 Task: Create a rule from the Agile list, Priority changed -> Complete task in the project VantageTech if Priority Cleared then Complete Task.
Action: Mouse pressed left at (54, 366)
Screenshot: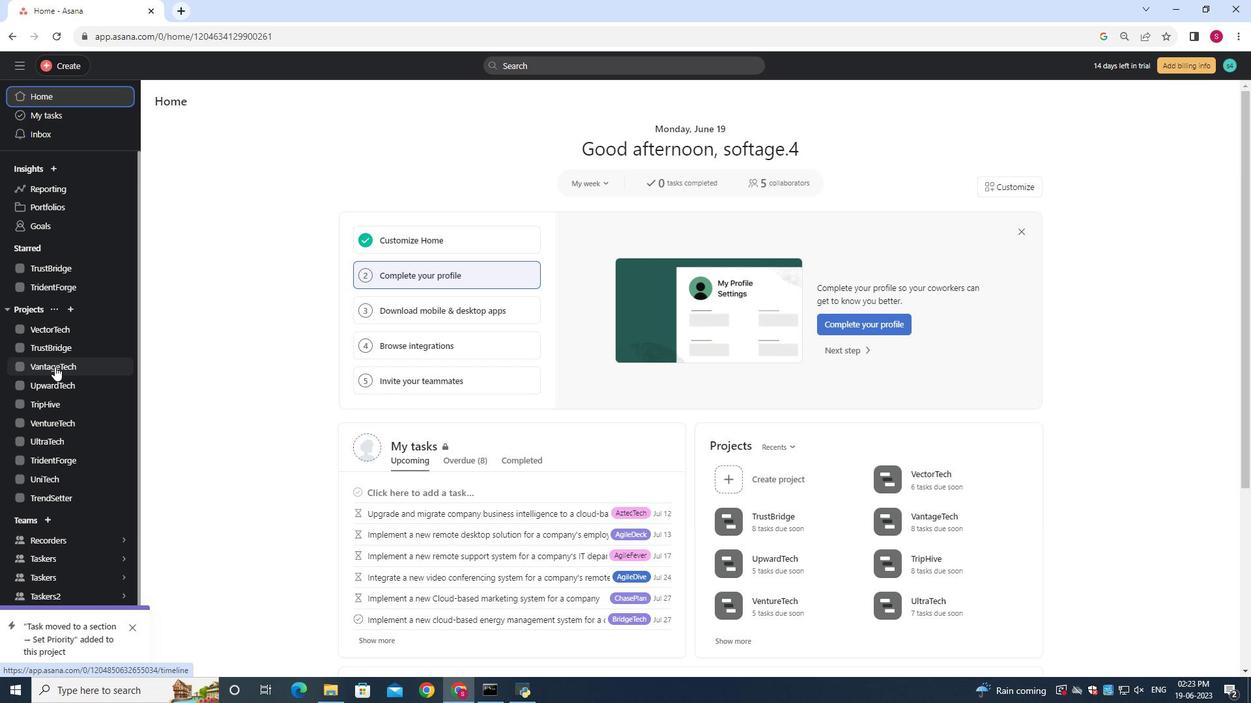 
Action: Mouse moved to (1221, 103)
Screenshot: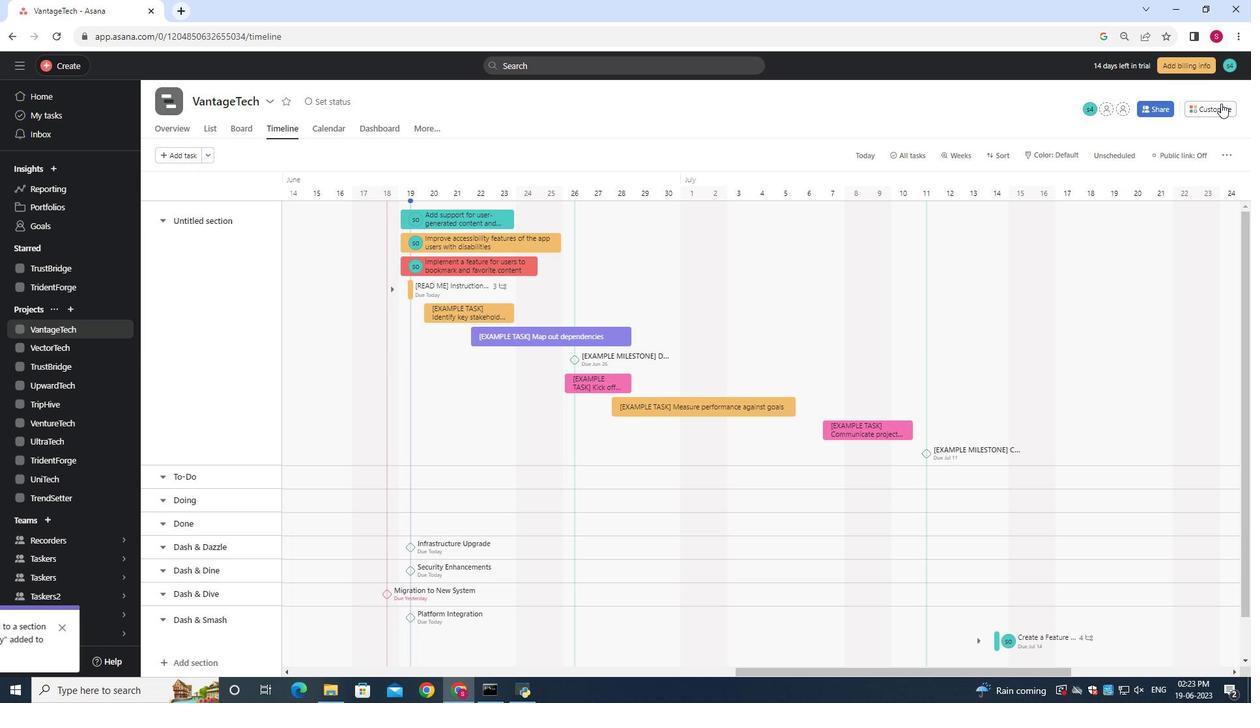 
Action: Mouse pressed left at (1221, 103)
Screenshot: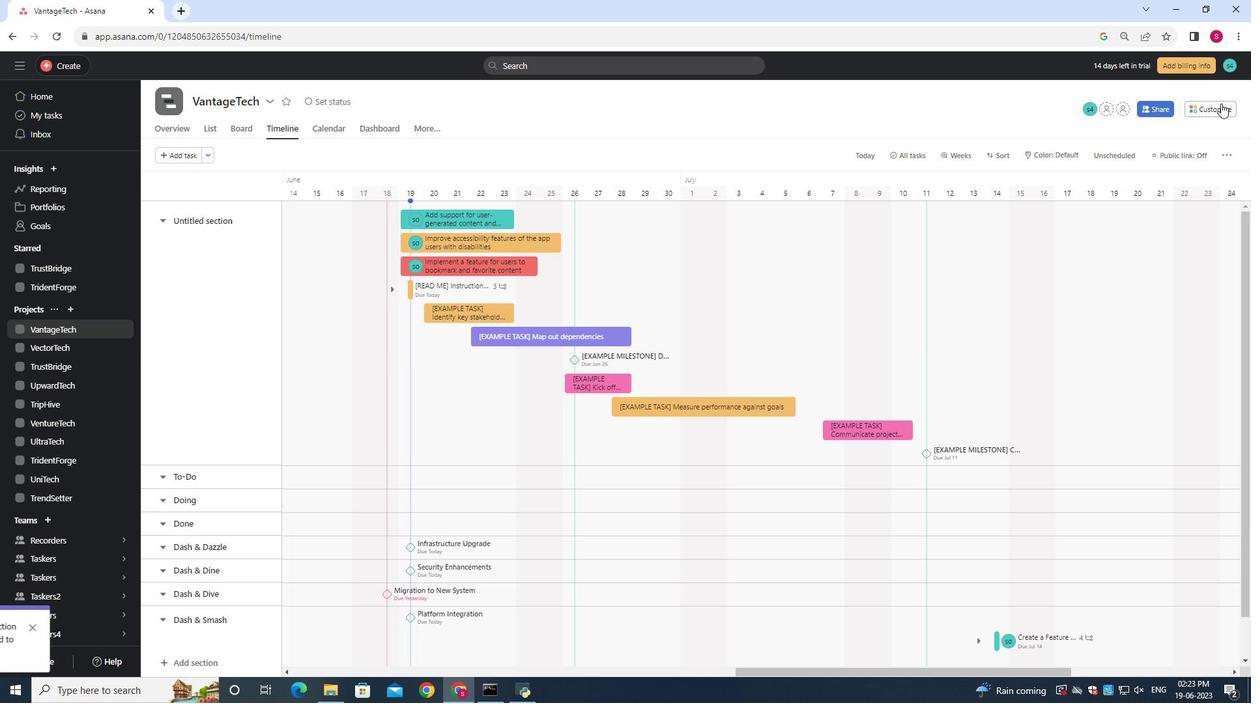 
Action: Mouse moved to (995, 293)
Screenshot: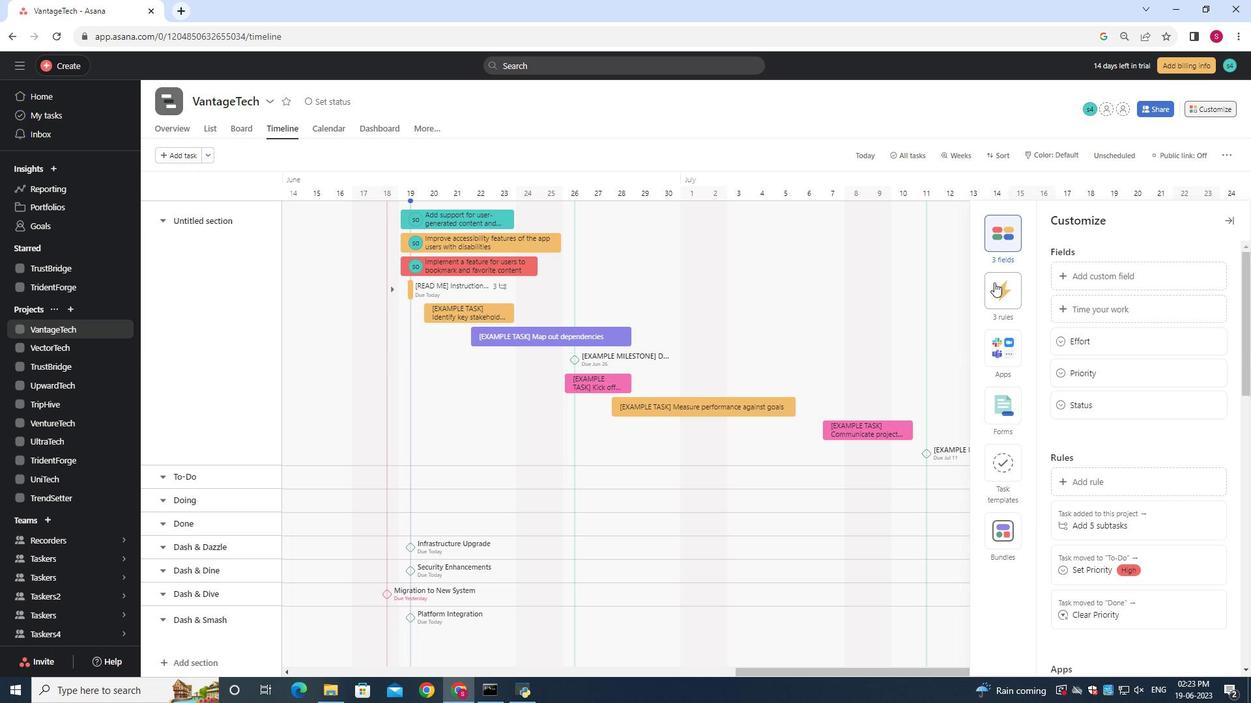 
Action: Mouse pressed left at (995, 293)
Screenshot: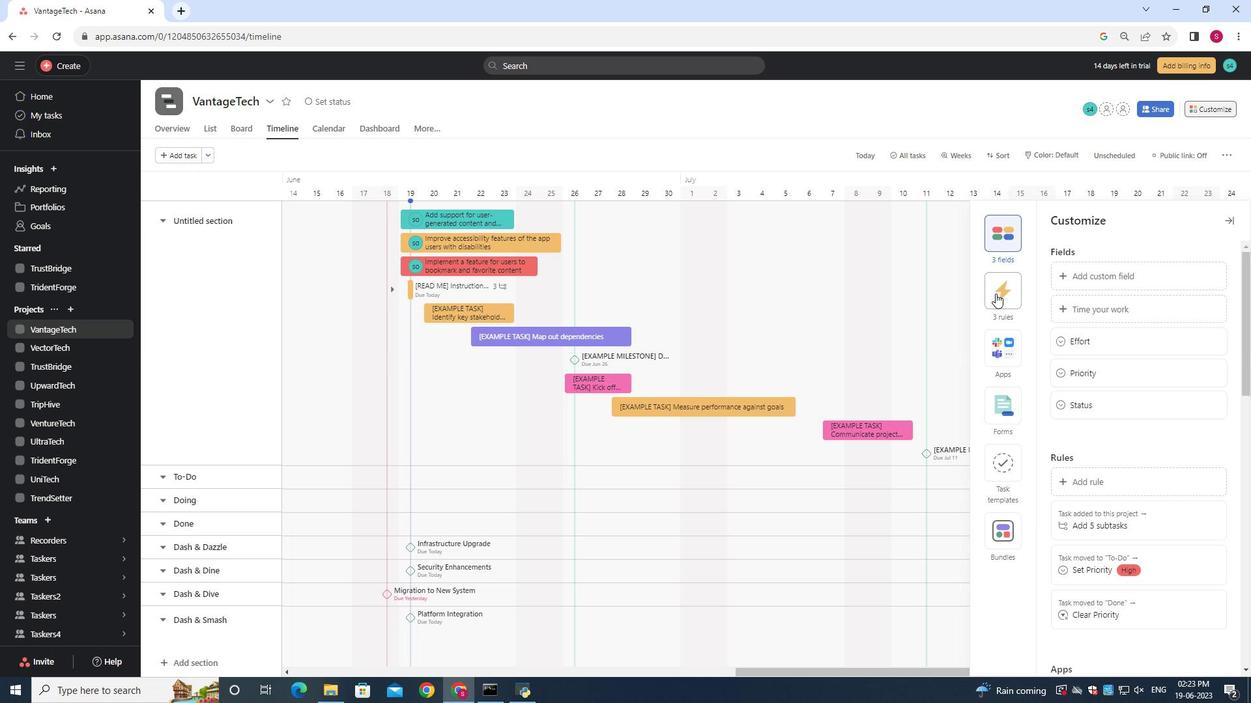 
Action: Mouse moved to (1103, 276)
Screenshot: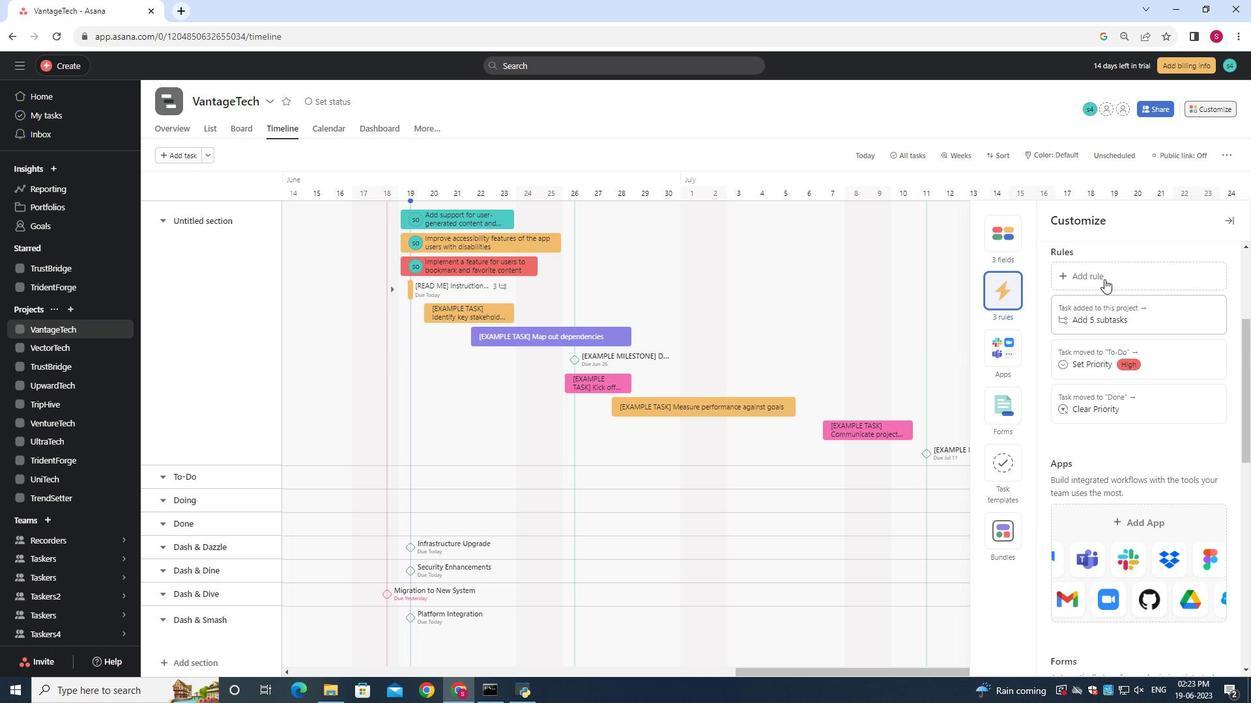 
Action: Mouse pressed left at (1103, 276)
Screenshot: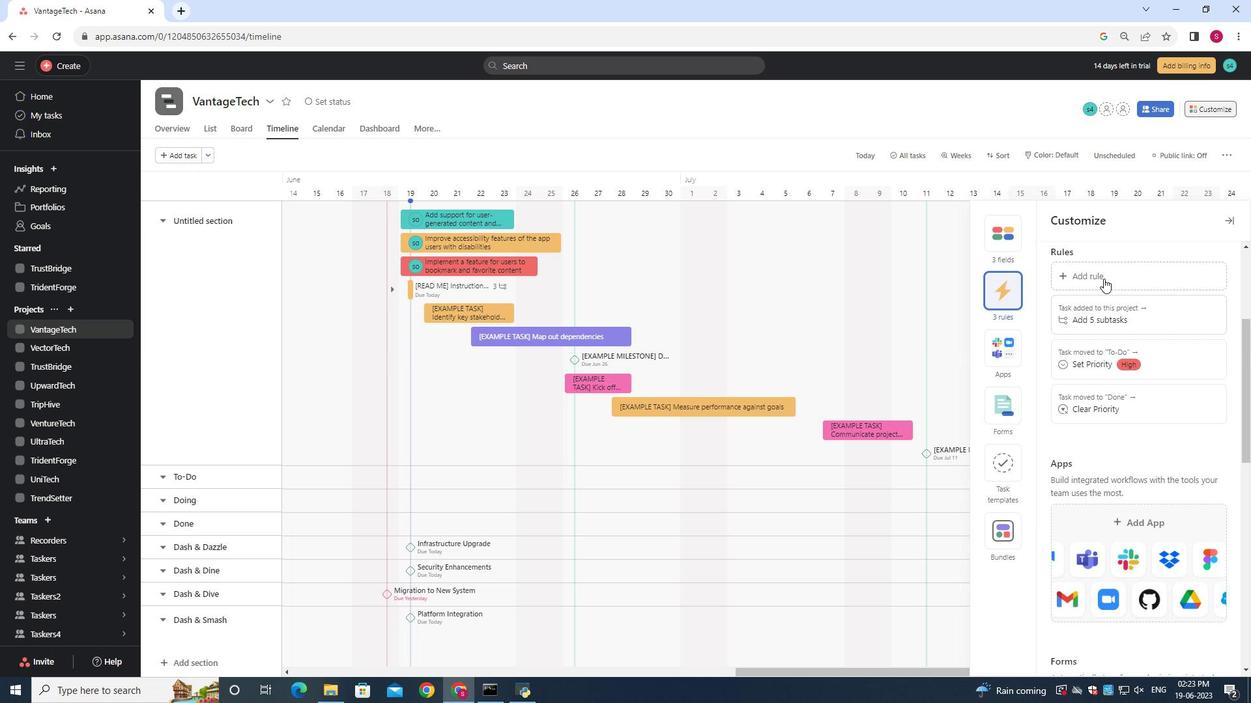 
Action: Mouse moved to (295, 181)
Screenshot: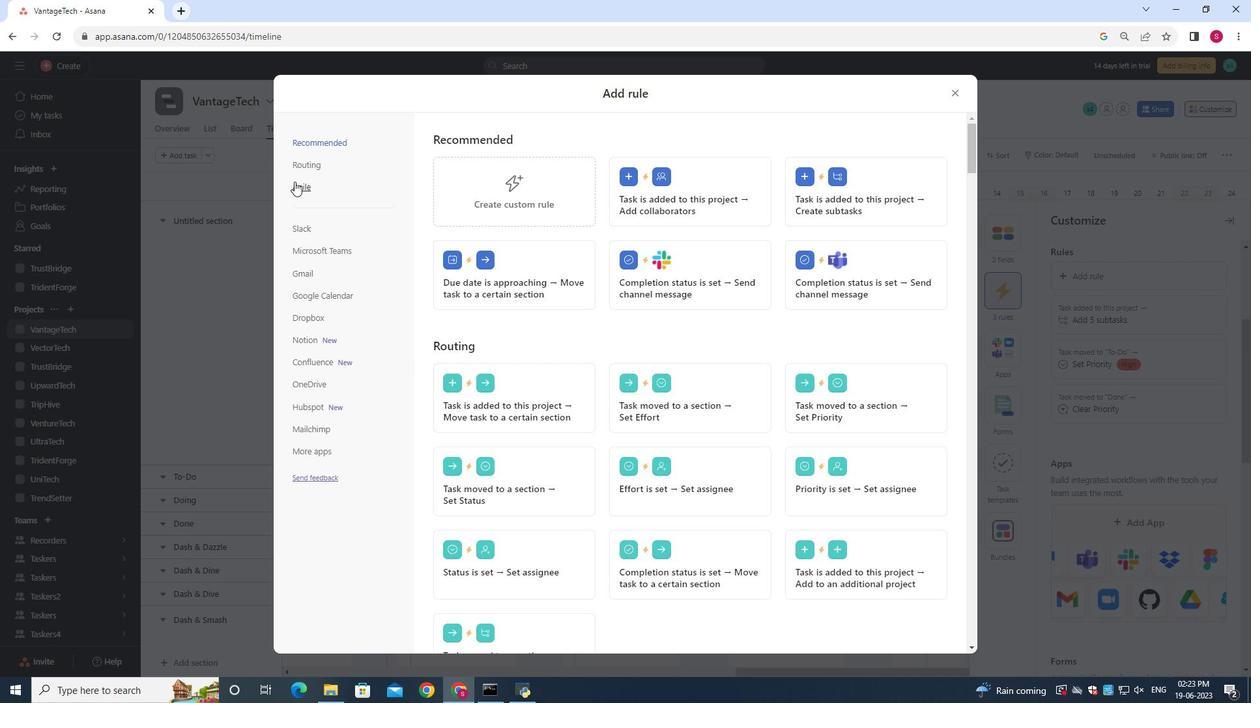
Action: Mouse pressed left at (295, 181)
Screenshot: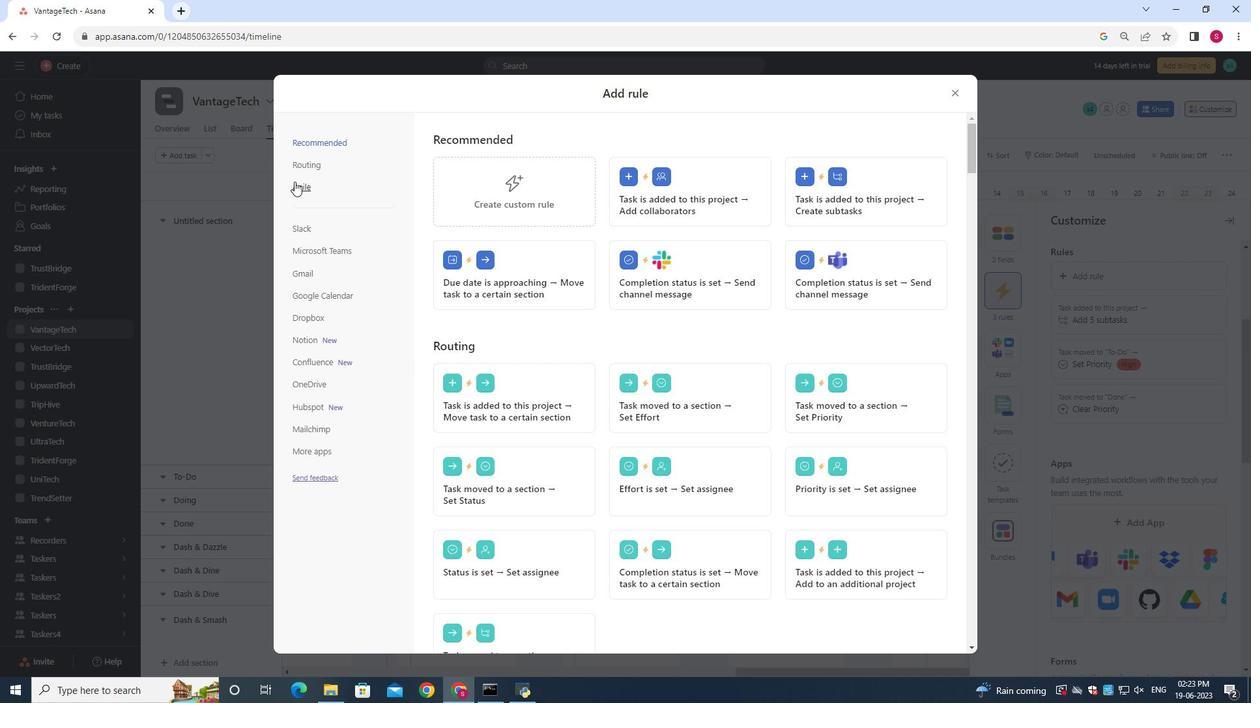 
Action: Mouse moved to (799, 190)
Screenshot: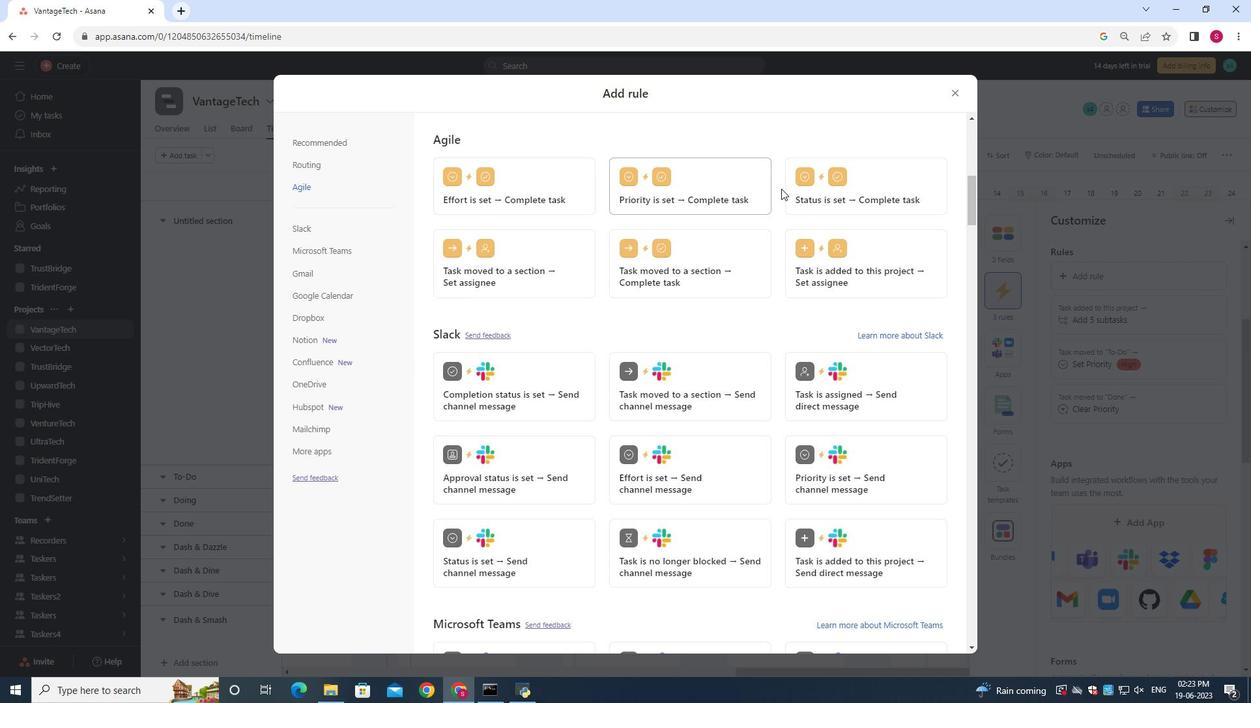 
Action: Mouse pressed left at (799, 190)
Screenshot: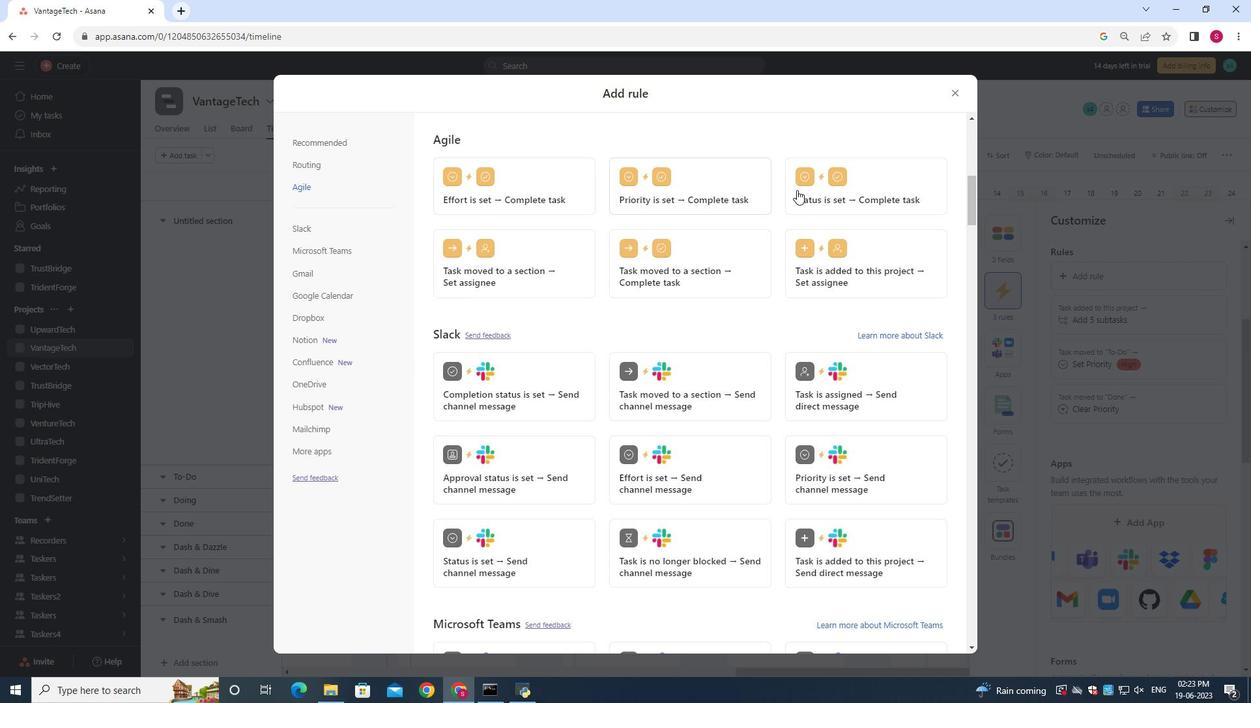 
Action: Mouse moved to (793, 222)
Screenshot: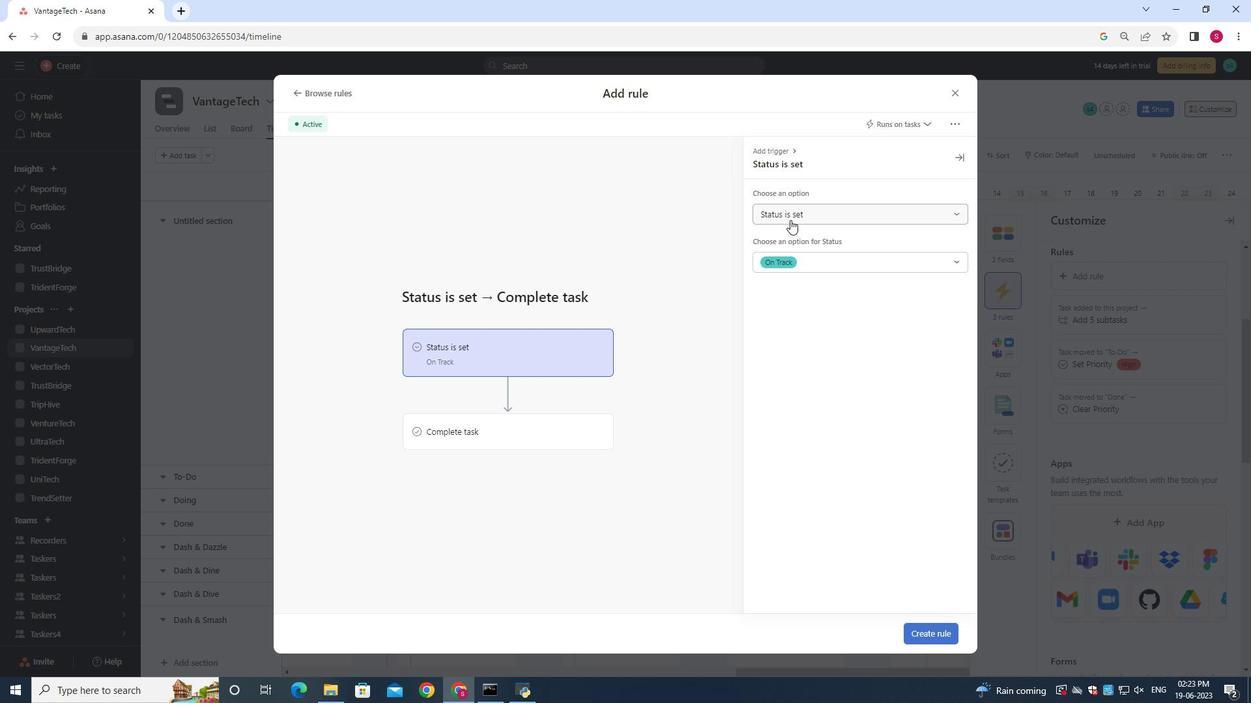 
Action: Mouse pressed left at (793, 222)
Screenshot: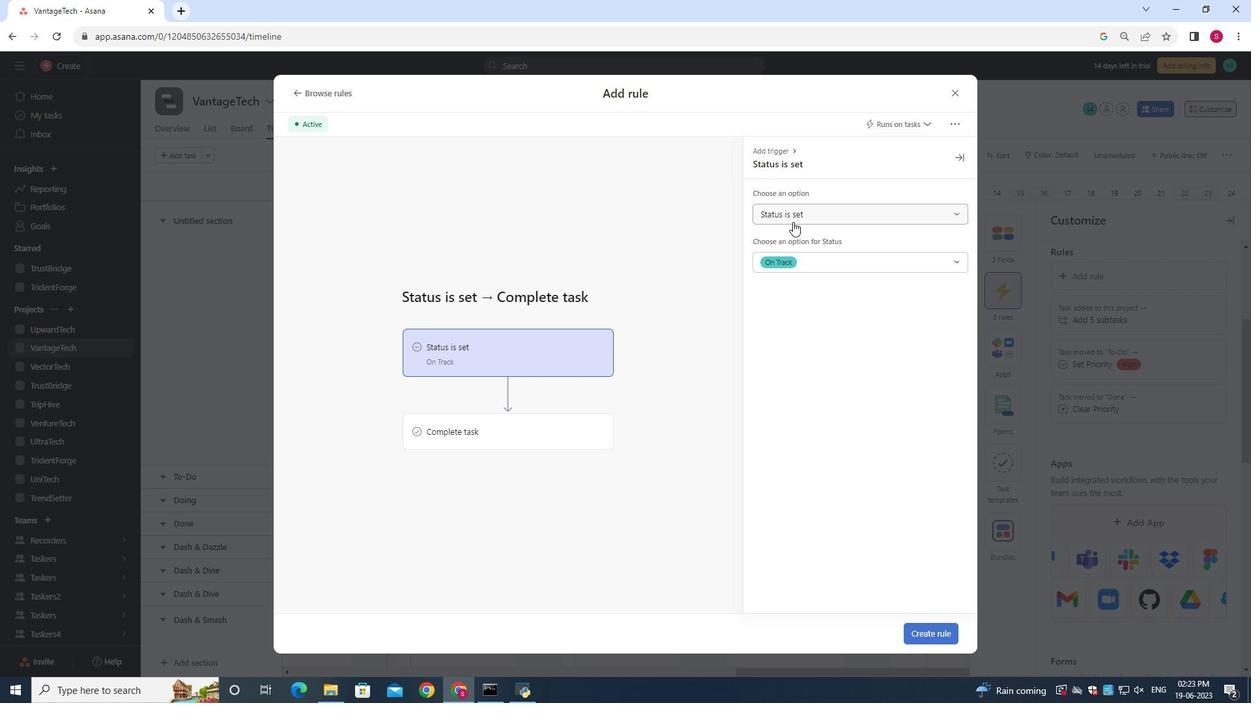 
Action: Mouse moved to (792, 262)
Screenshot: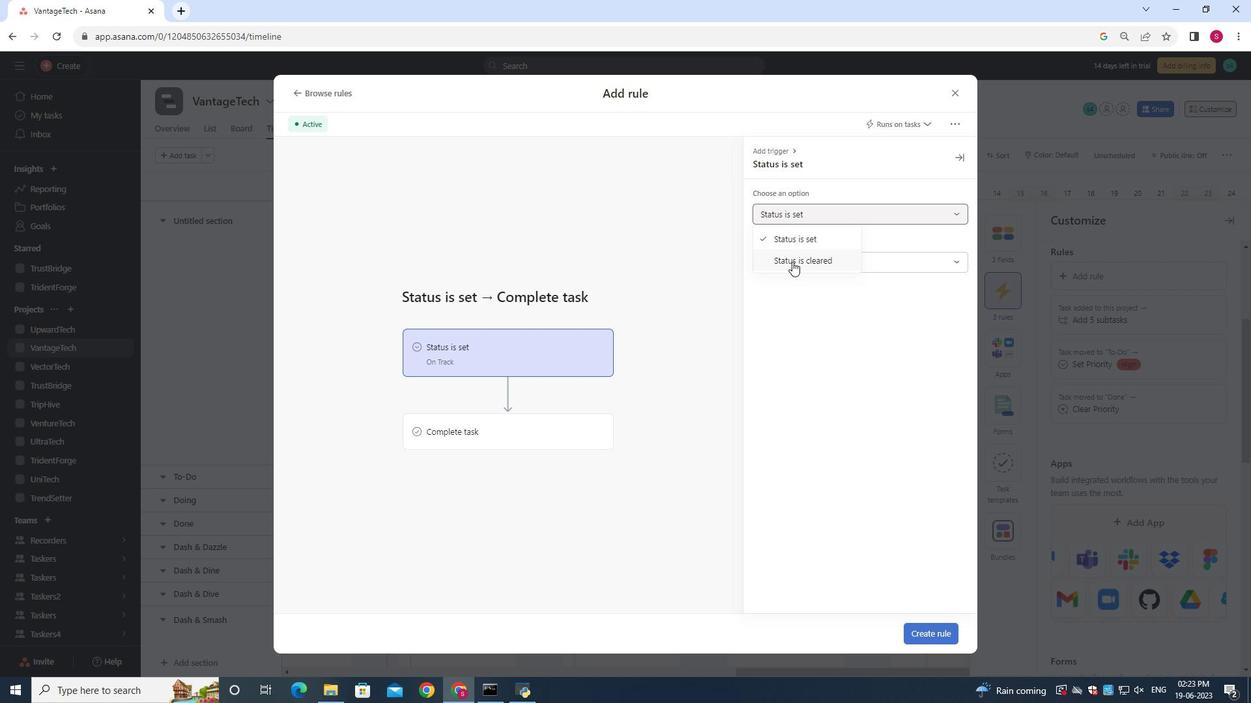 
Action: Mouse pressed left at (792, 262)
Screenshot: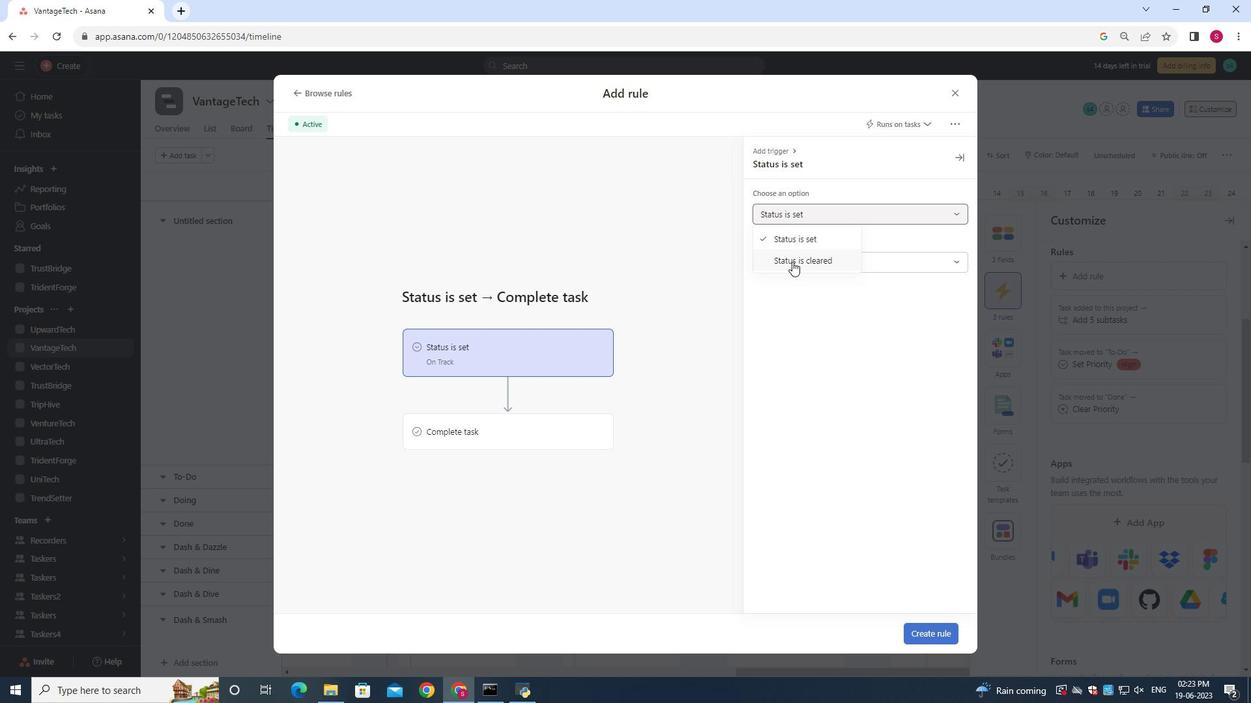 
Action: Mouse moved to (558, 413)
Screenshot: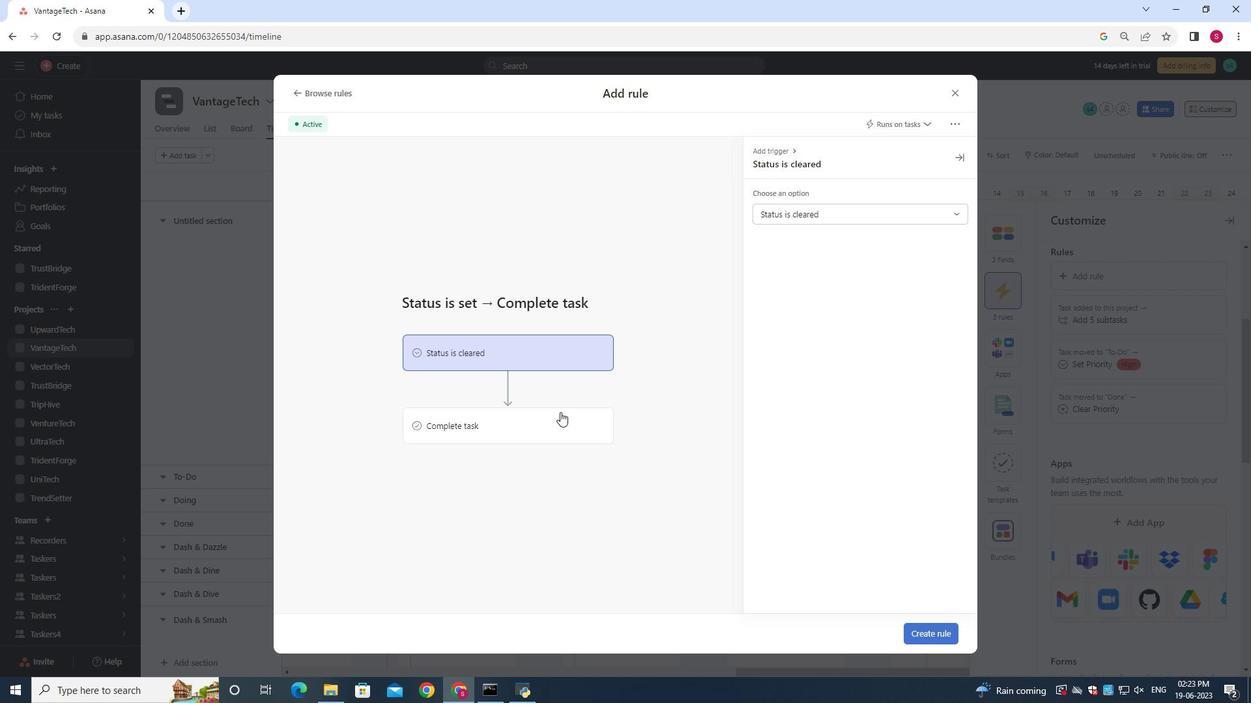 
Action: Mouse pressed left at (558, 413)
Screenshot: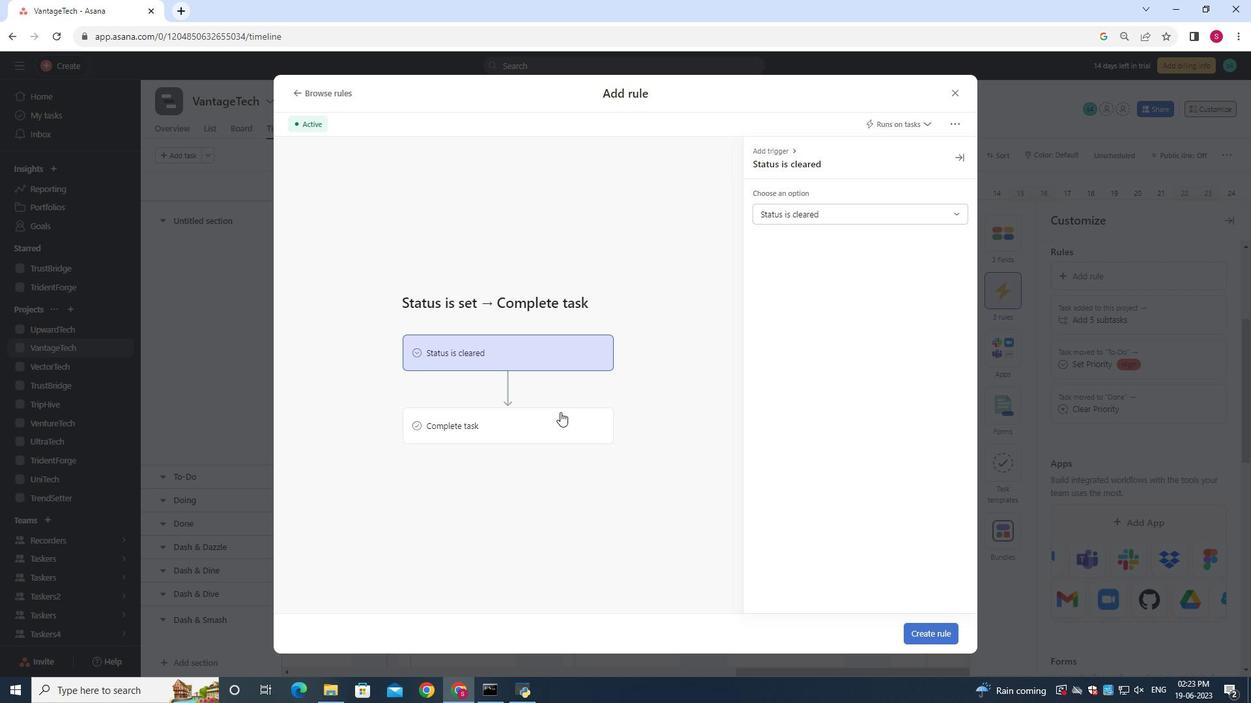 
Action: Mouse moved to (805, 202)
Screenshot: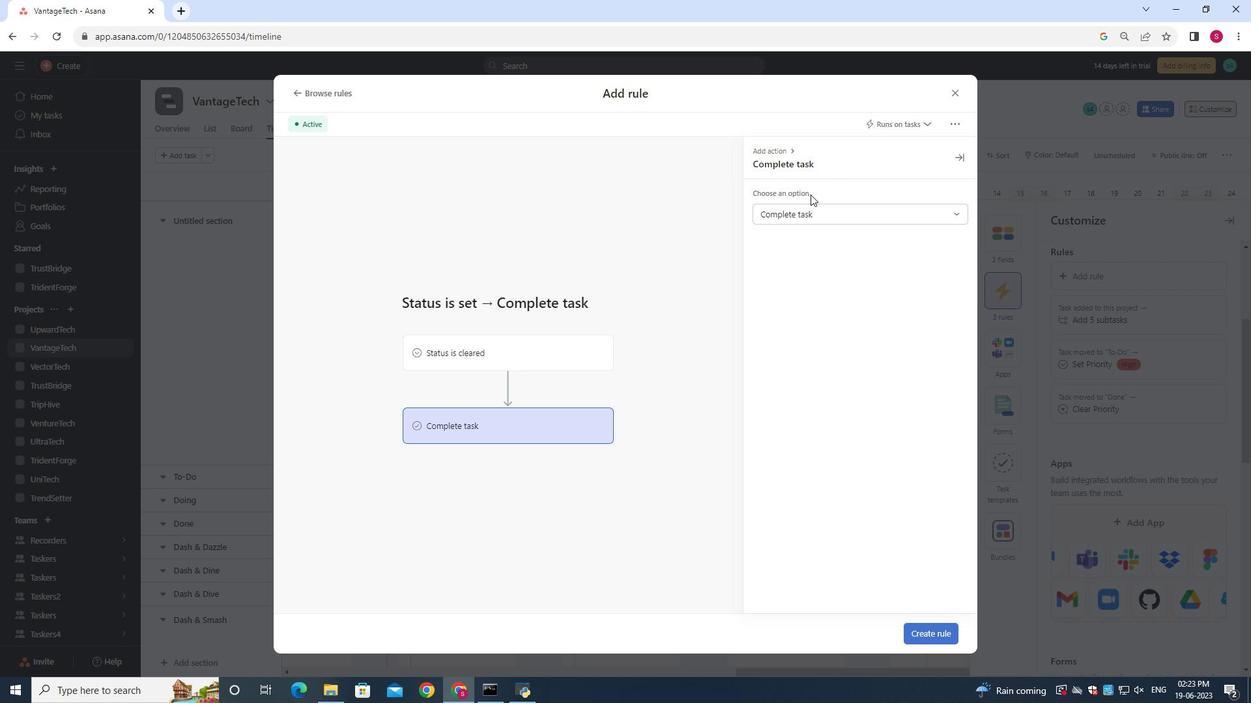 
Action: Mouse pressed left at (805, 202)
Screenshot: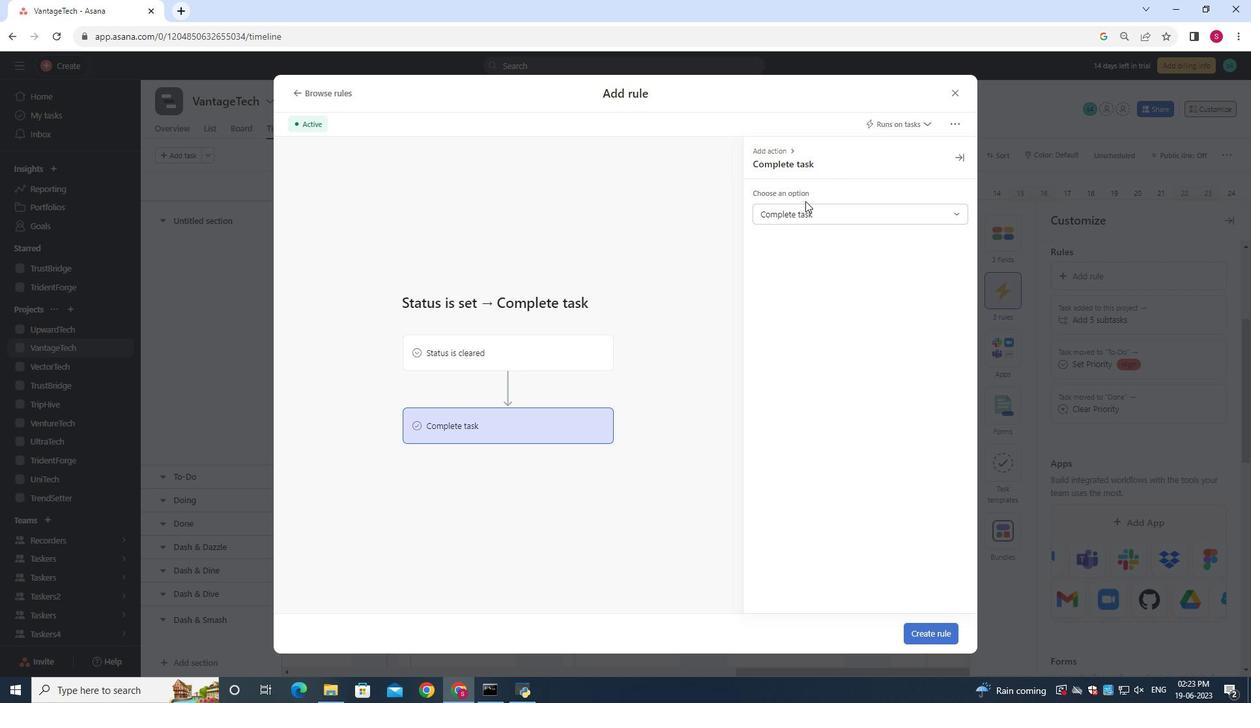 
Action: Mouse moved to (805, 213)
Screenshot: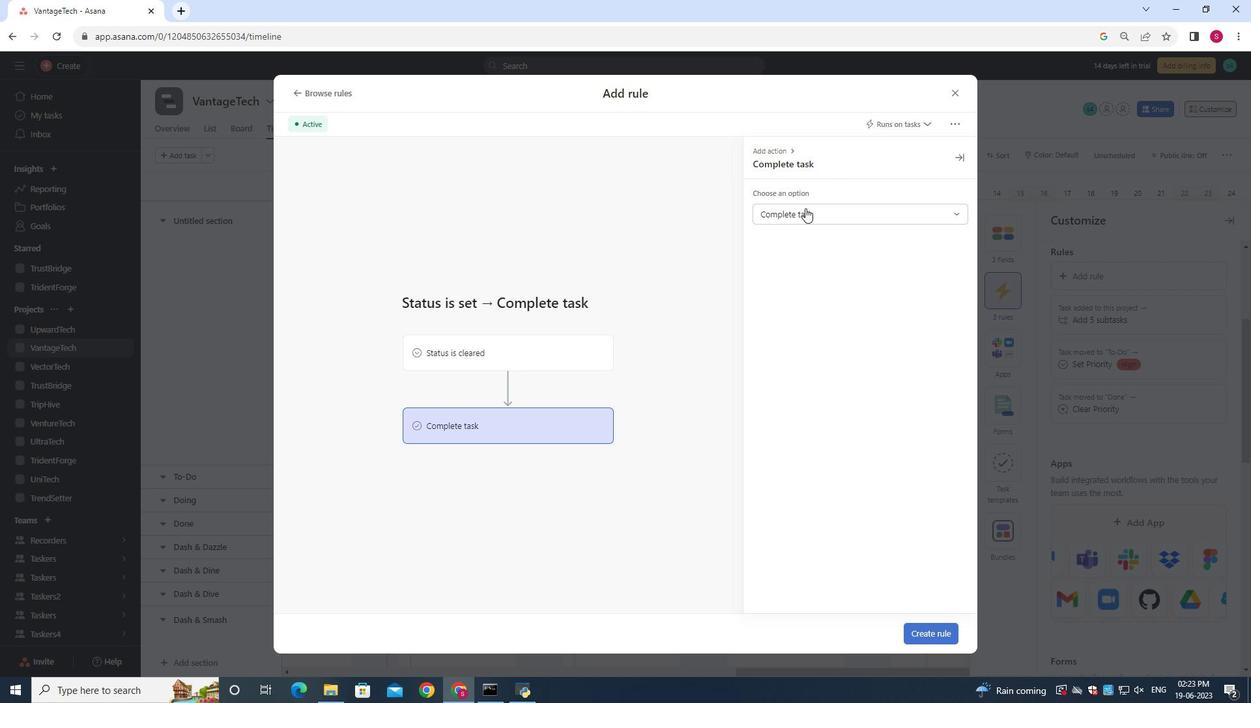 
Action: Mouse pressed left at (805, 213)
Screenshot: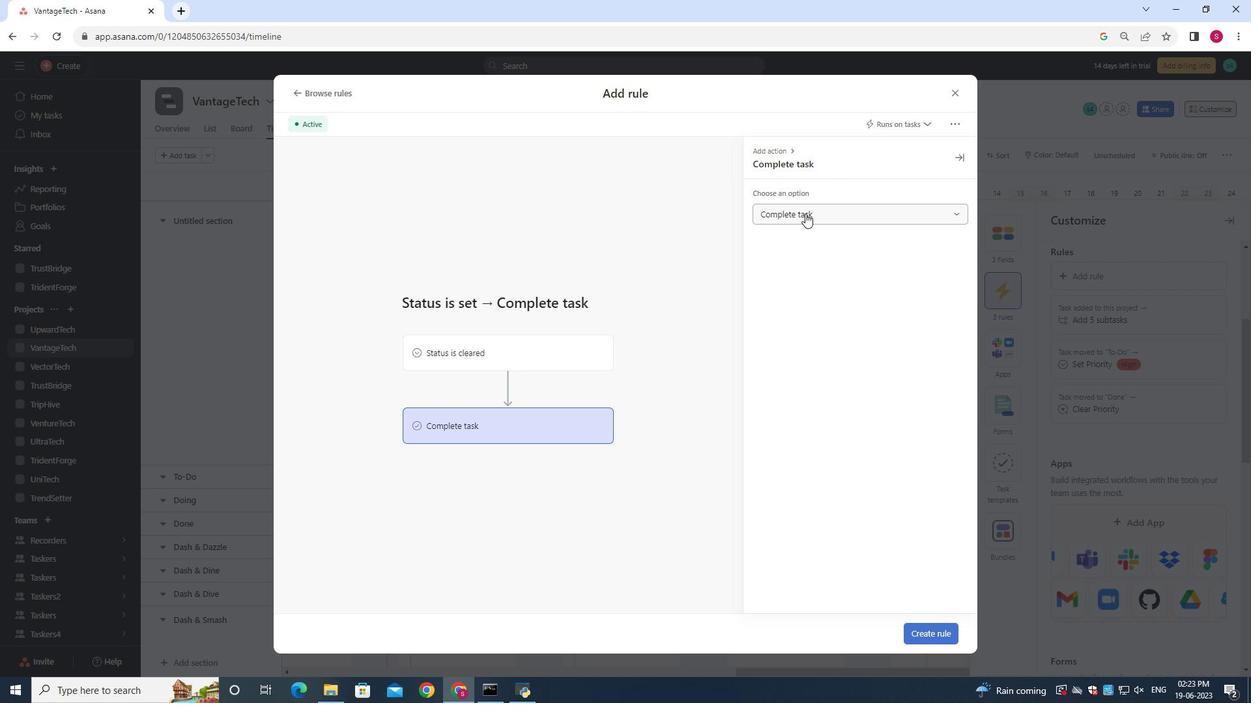 
Action: Mouse moved to (792, 242)
Screenshot: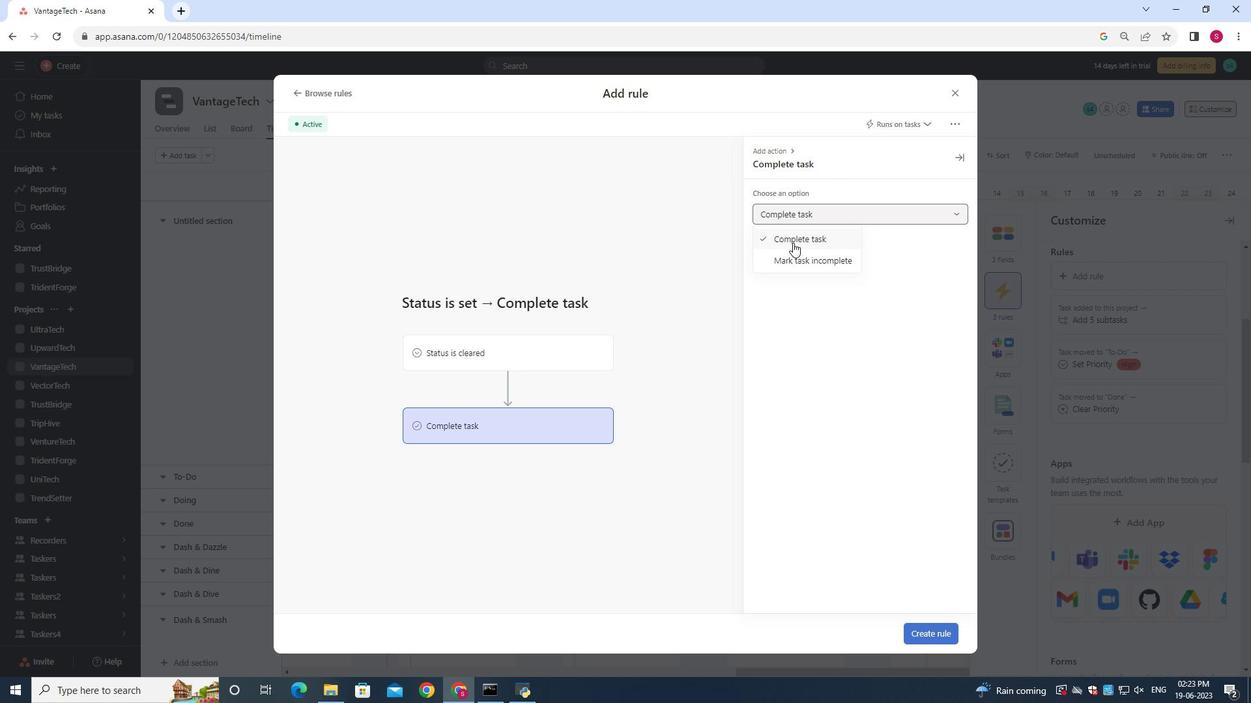 
Action: Mouse pressed left at (792, 242)
Screenshot: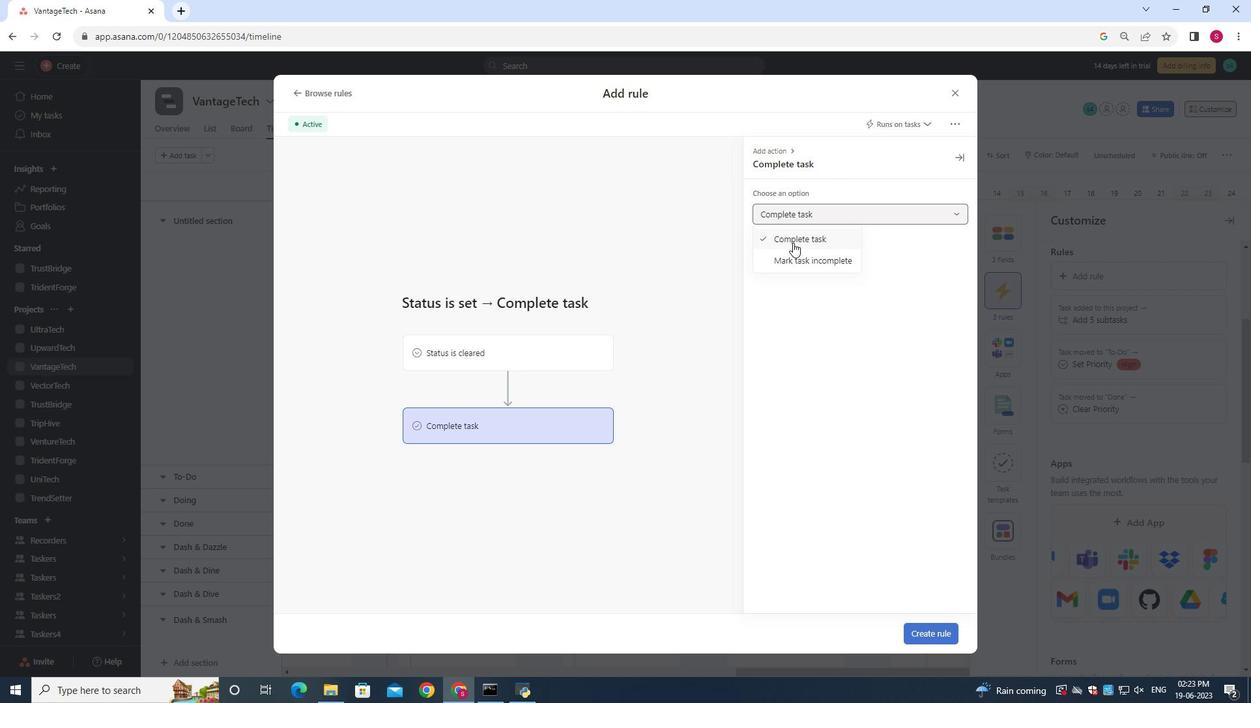 
Action: Mouse moved to (918, 629)
Screenshot: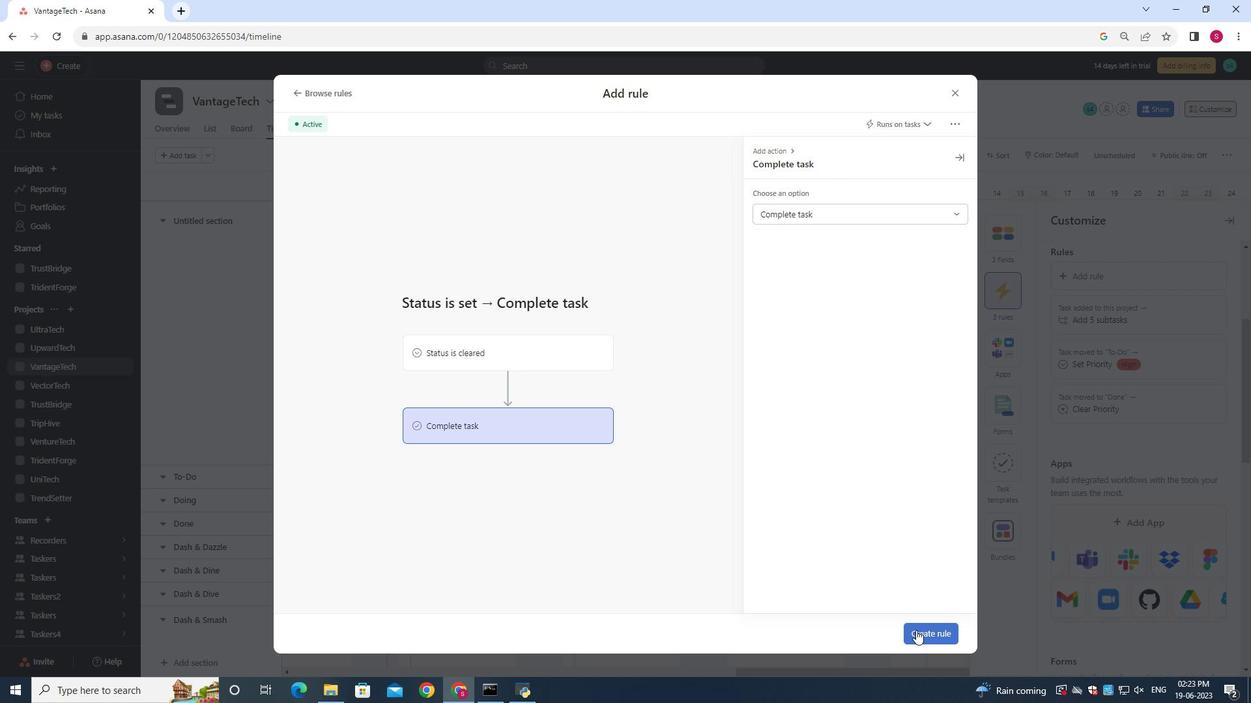 
Action: Mouse pressed left at (918, 629)
Screenshot: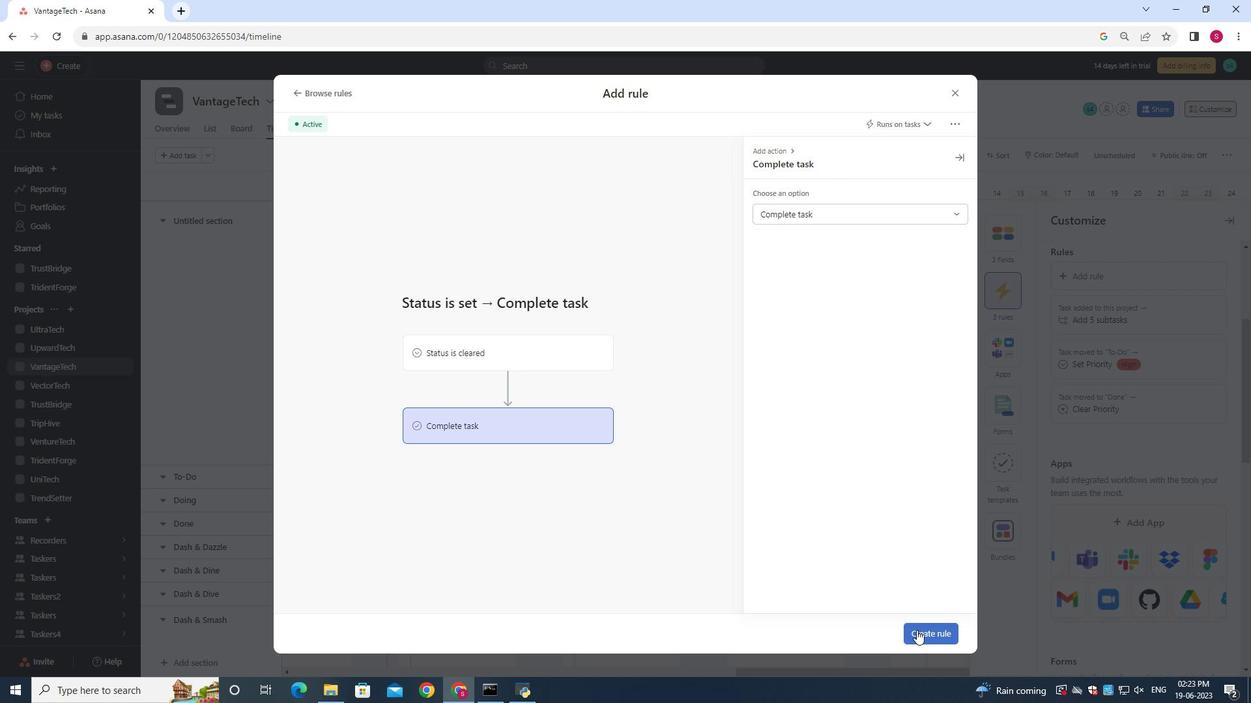 
Action: Mouse moved to (826, 421)
Screenshot: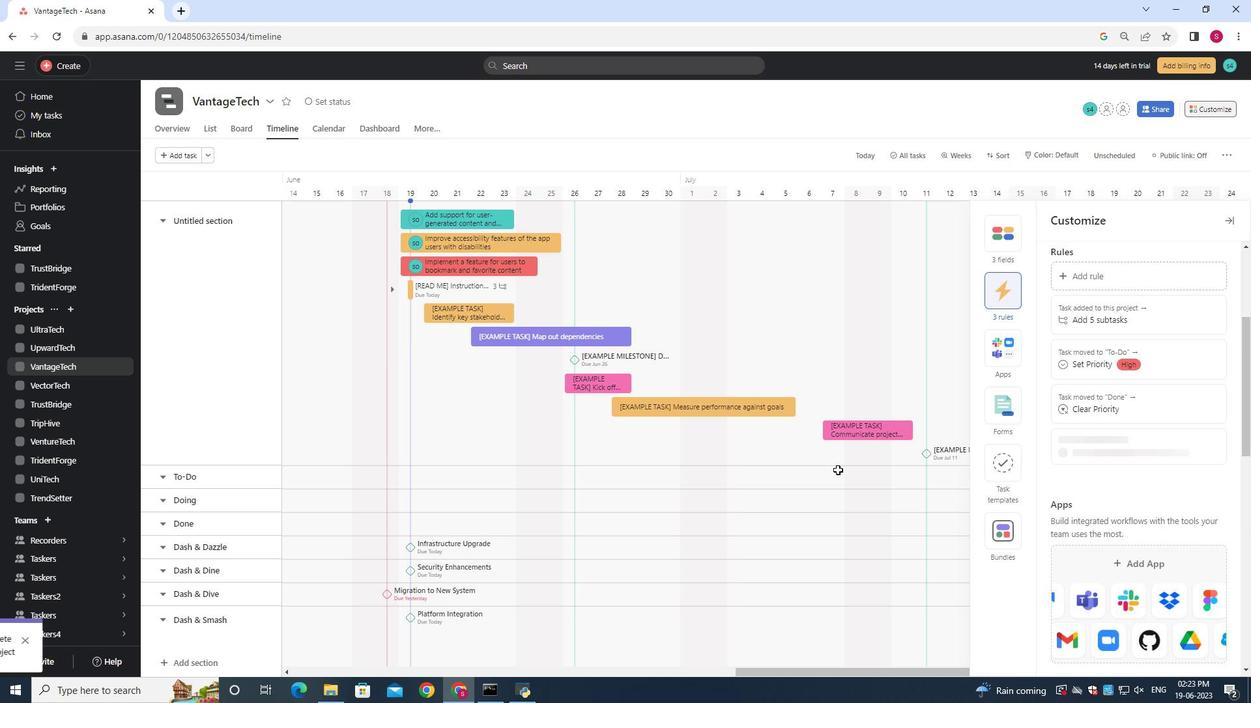 
